 Task: Enable the option "Skip ads" in playlist.
Action: Mouse moved to (102, 11)
Screenshot: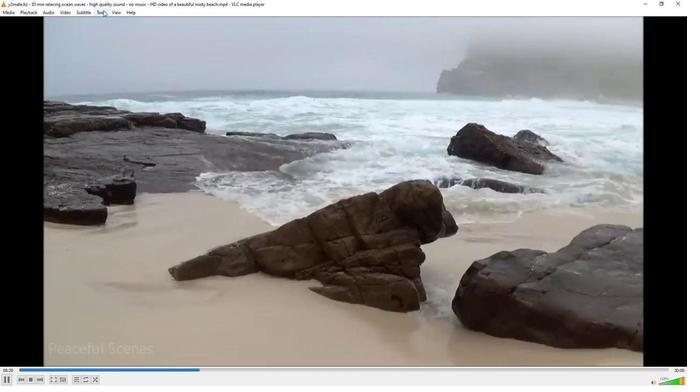 
Action: Mouse pressed left at (102, 11)
Screenshot: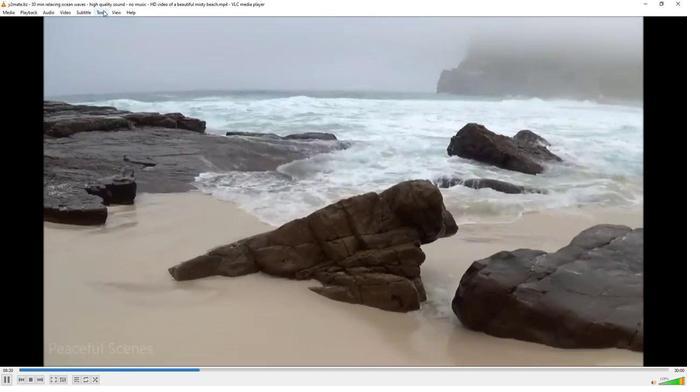 
Action: Mouse moved to (130, 98)
Screenshot: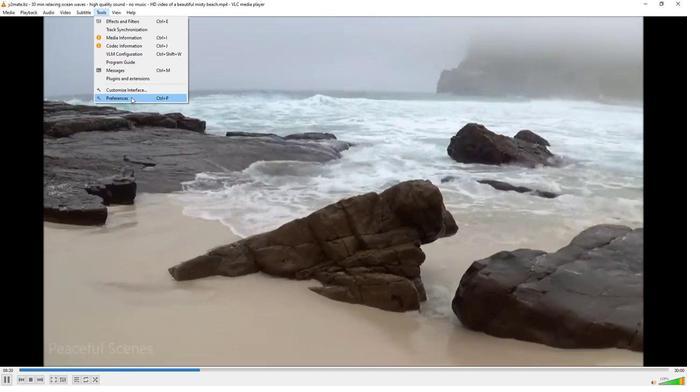 
Action: Mouse pressed left at (130, 98)
Screenshot: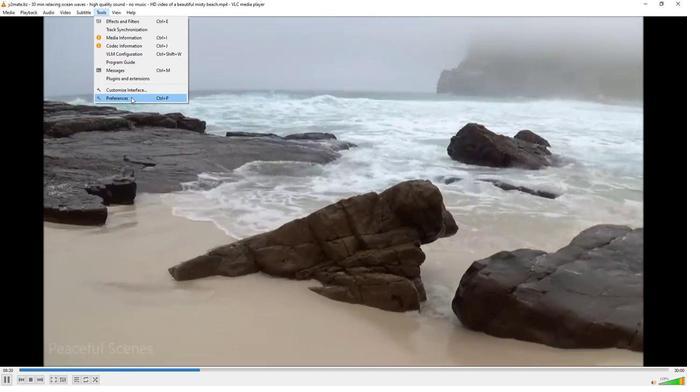 
Action: Mouse moved to (190, 294)
Screenshot: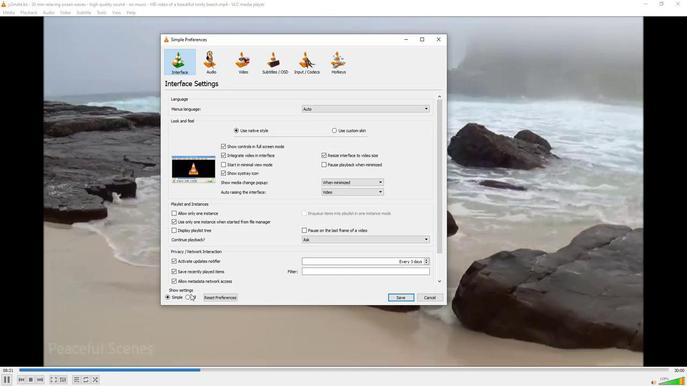 
Action: Mouse pressed left at (190, 294)
Screenshot: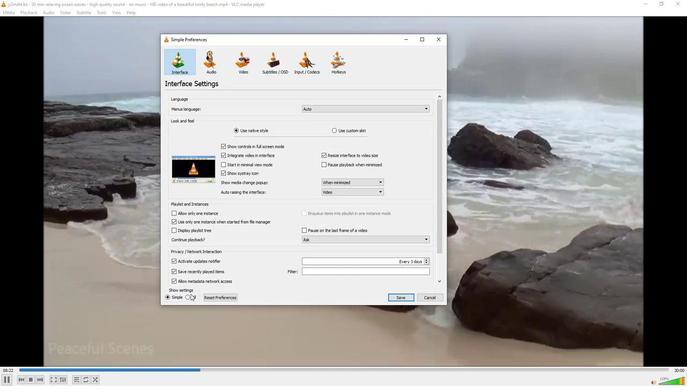 
Action: Mouse moved to (176, 195)
Screenshot: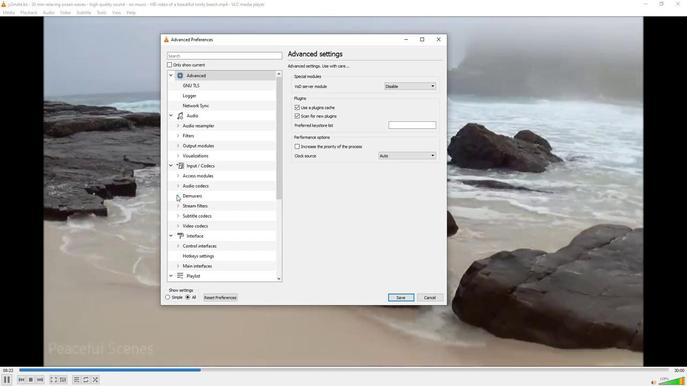 
Action: Mouse pressed left at (176, 195)
Screenshot: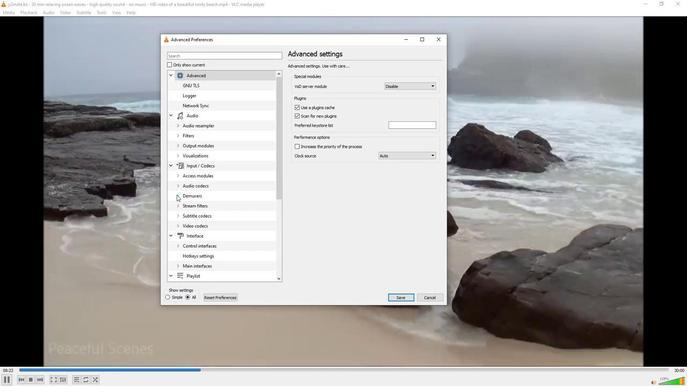 
Action: Mouse moved to (180, 229)
Screenshot: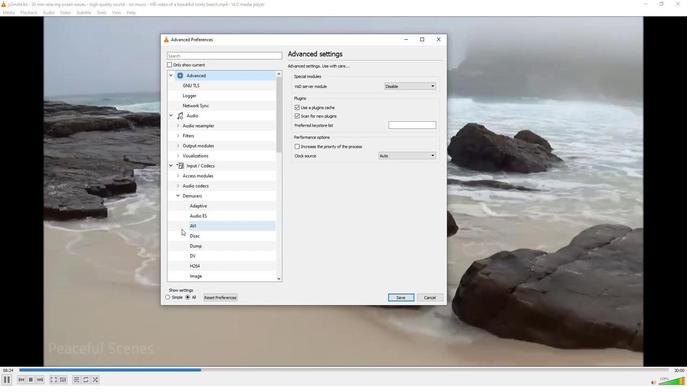 
Action: Mouse scrolled (180, 229) with delta (0, 0)
Screenshot: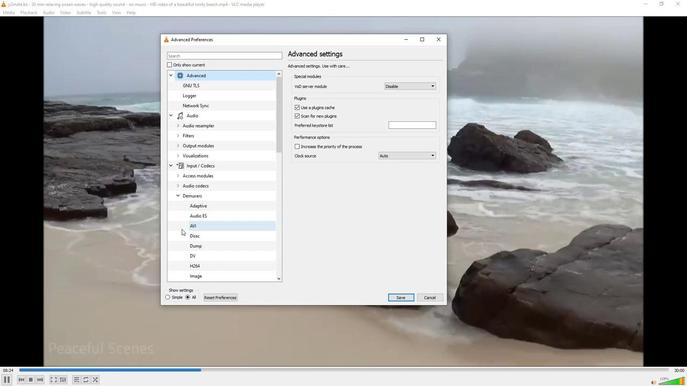
Action: Mouse scrolled (180, 229) with delta (0, 0)
Screenshot: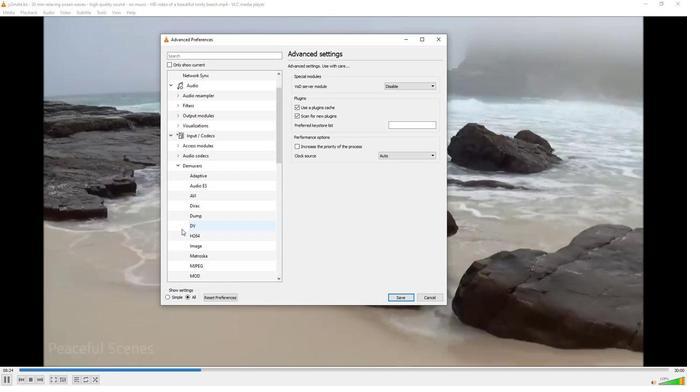 
Action: Mouse moved to (198, 274)
Screenshot: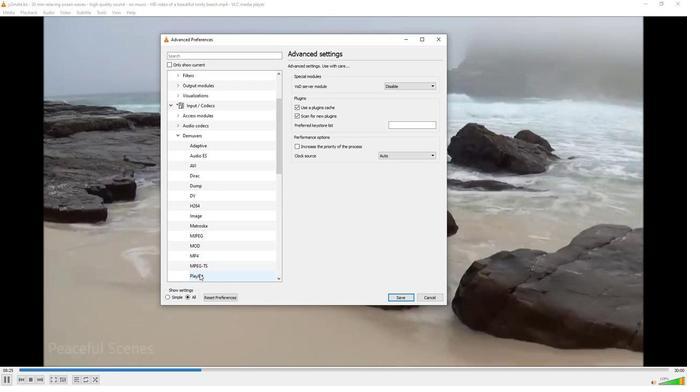 
Action: Mouse pressed left at (198, 274)
Screenshot: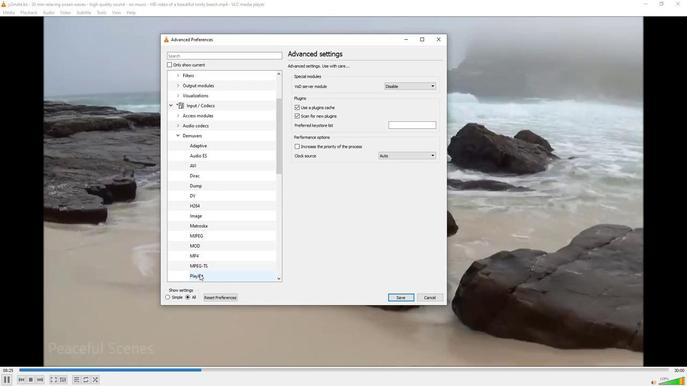 
Action: Mouse moved to (292, 79)
Screenshot: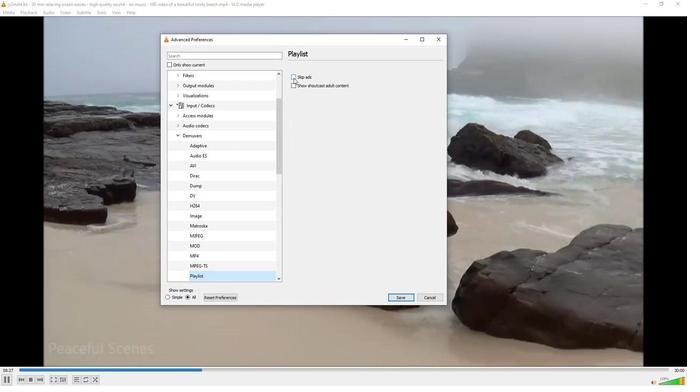 
Action: Mouse pressed left at (292, 79)
Screenshot: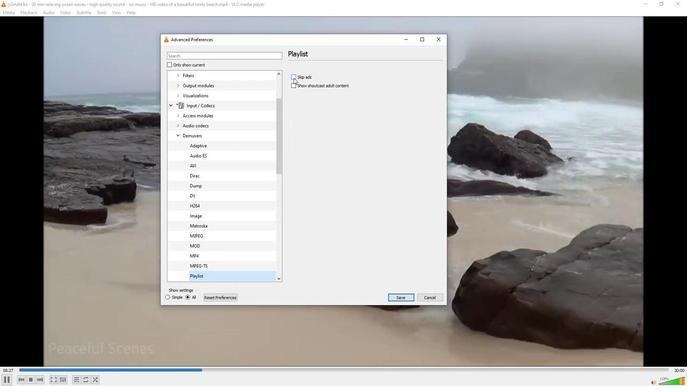 
Action: Mouse moved to (323, 133)
Screenshot: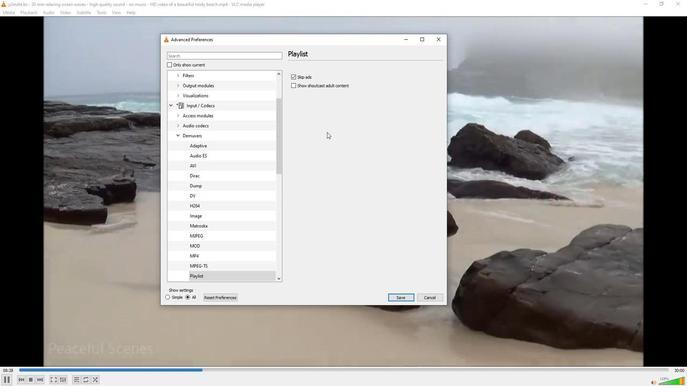 
